 Task: Change text box border weight to 1PX.
Action: Mouse moved to (509, 239)
Screenshot: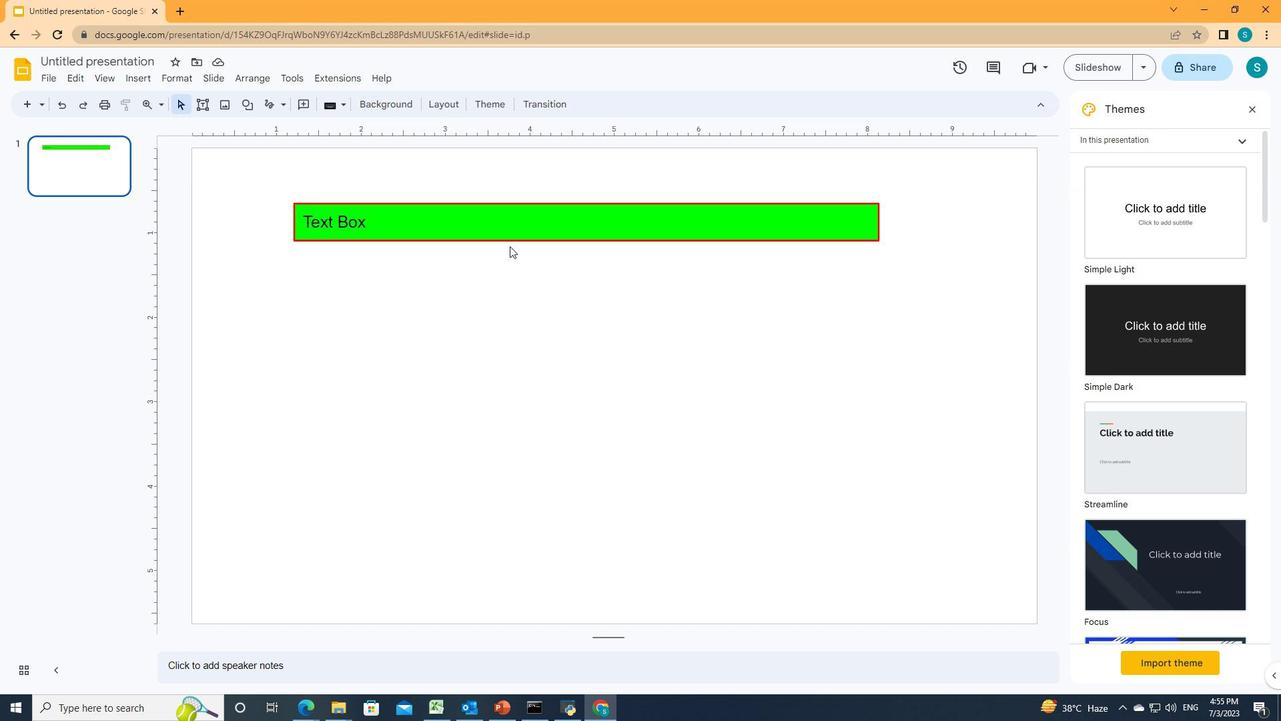 
Action: Mouse pressed left at (509, 239)
Screenshot: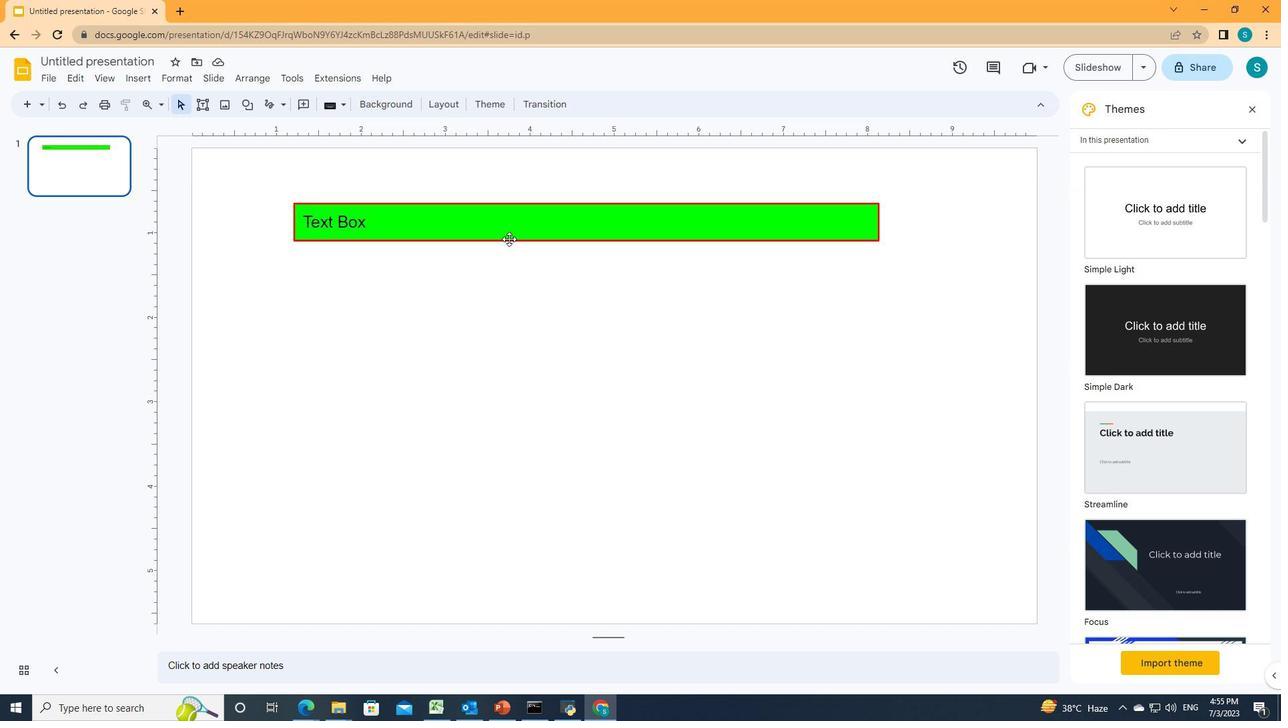
Action: Mouse moved to (351, 102)
Screenshot: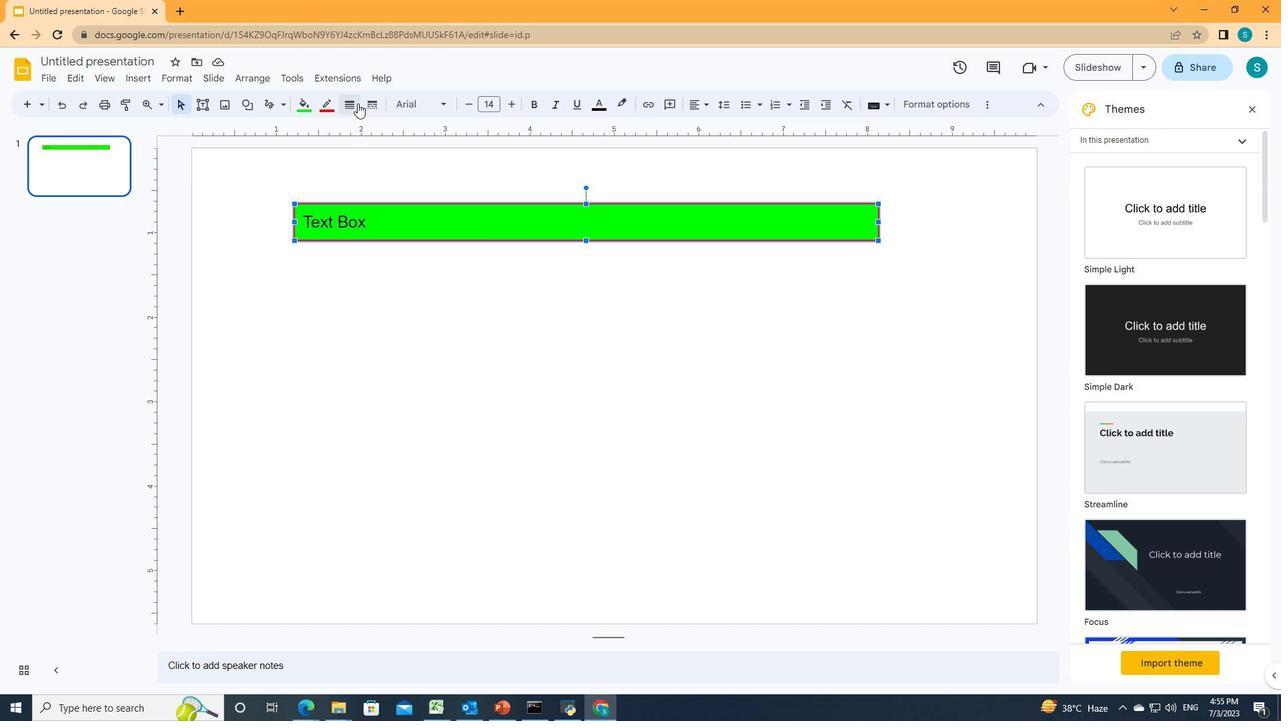 
Action: Mouse pressed left at (351, 102)
Screenshot: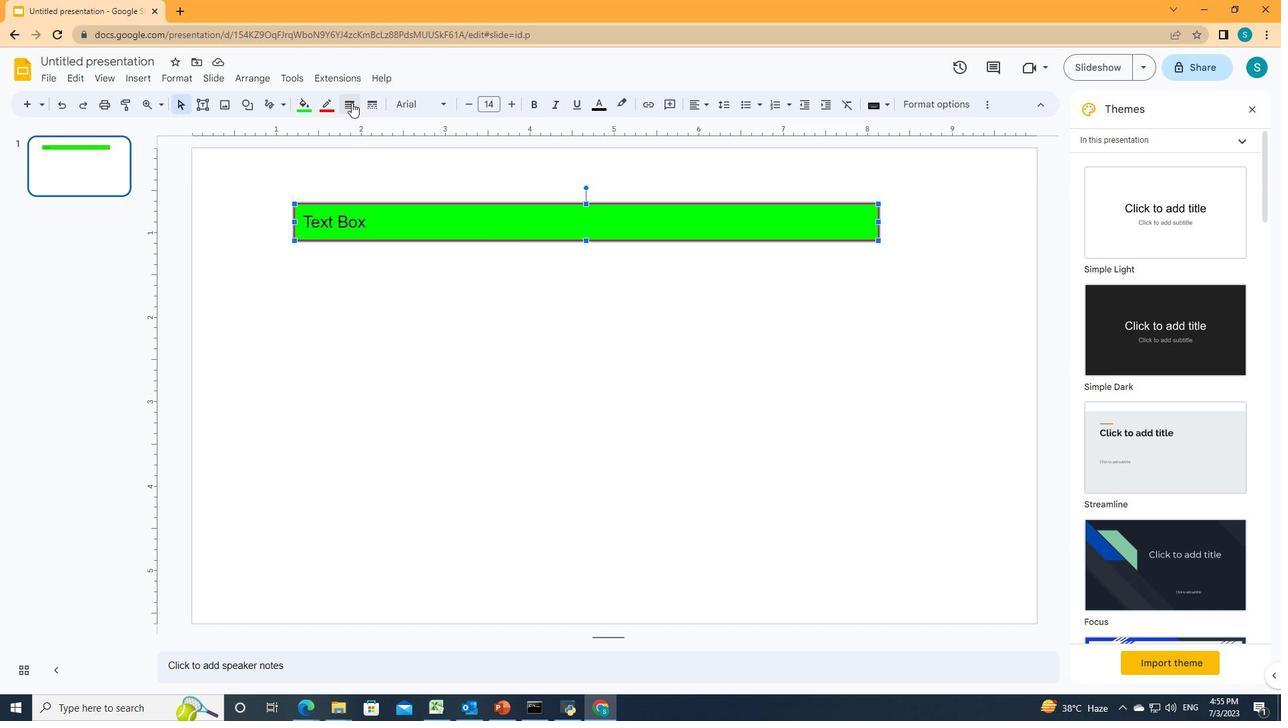 
Action: Mouse moved to (351, 128)
Screenshot: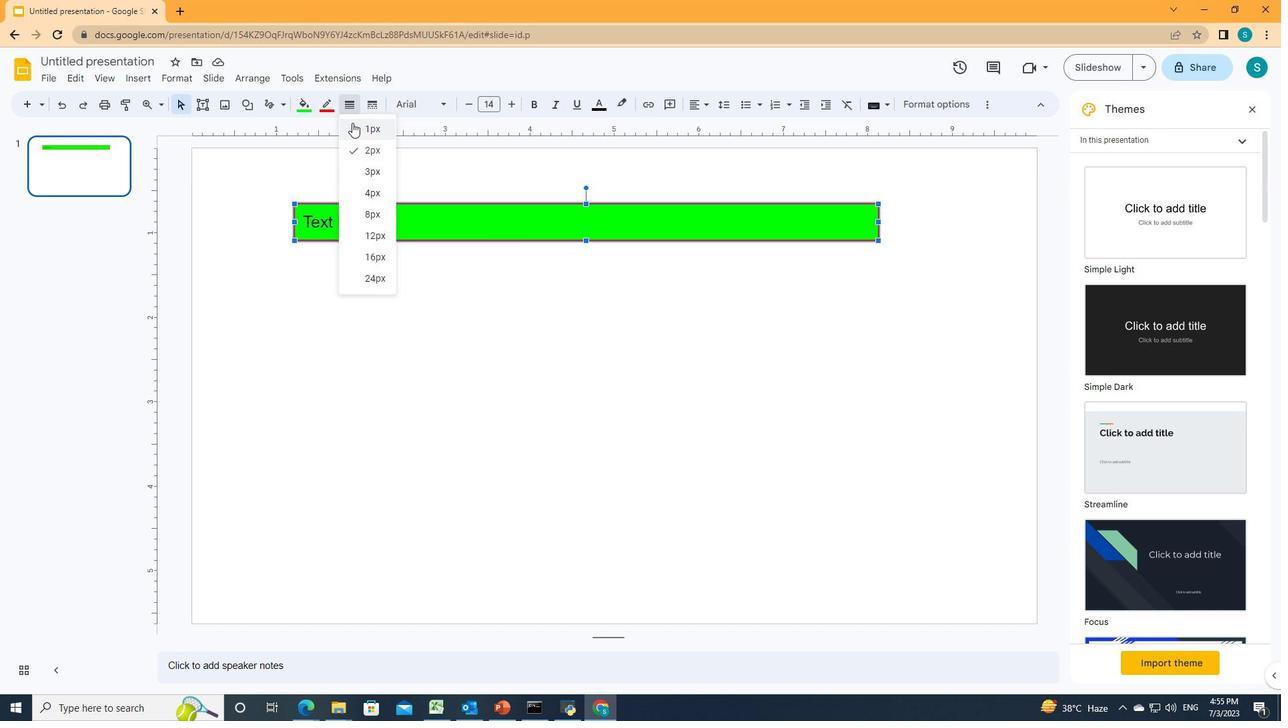 
Action: Mouse pressed left at (351, 128)
Screenshot: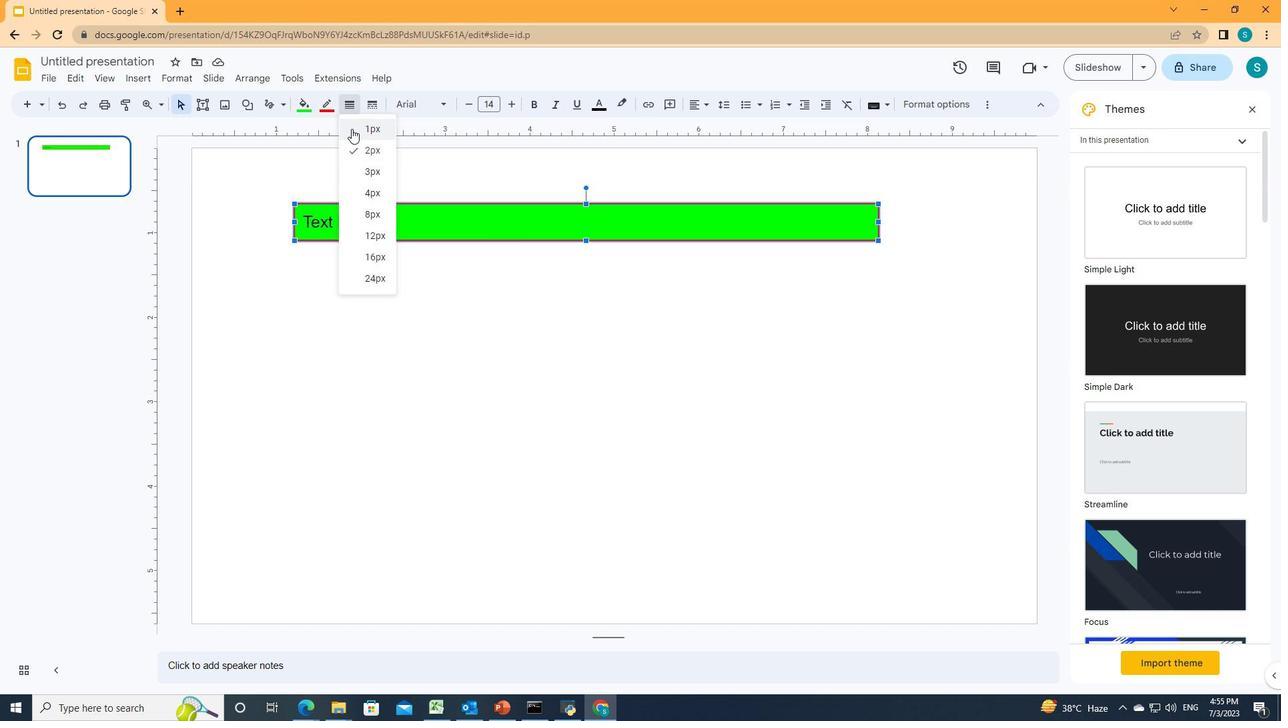 
Action: Mouse moved to (362, 178)
Screenshot: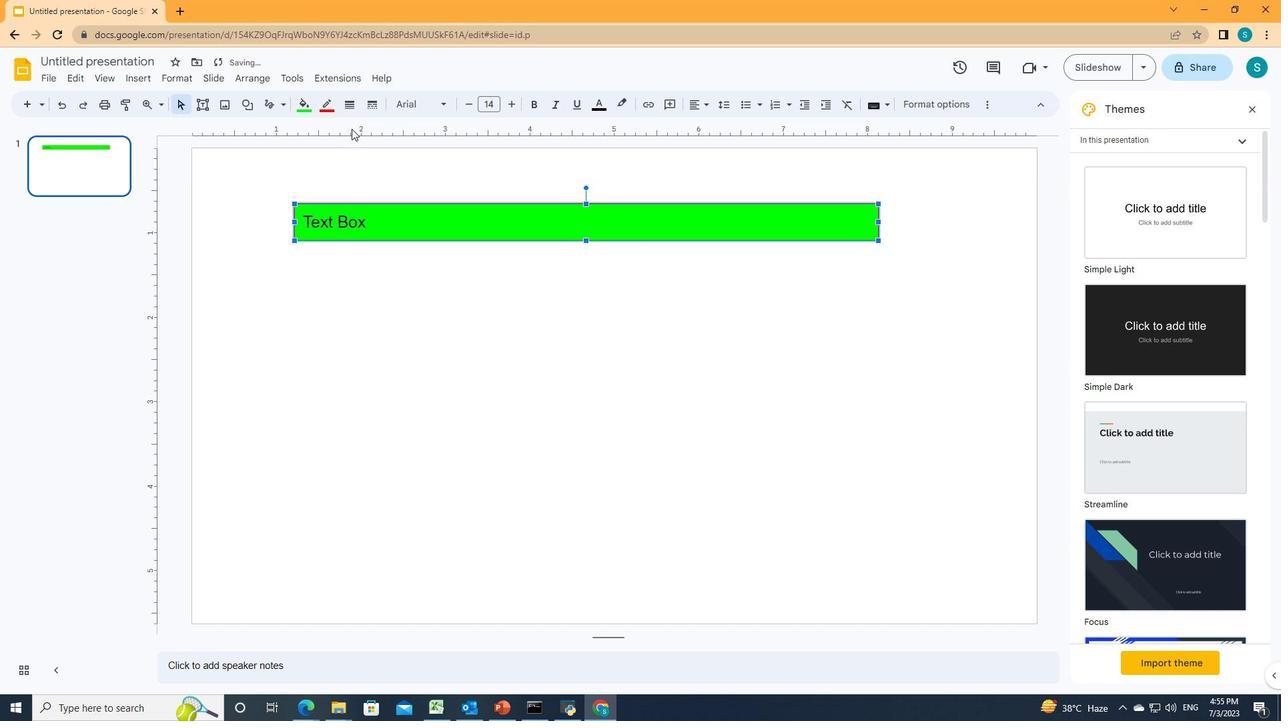 
